 Task: Toggle the experimental feature "Live heap profile".
Action: Mouse moved to (957, 25)
Screenshot: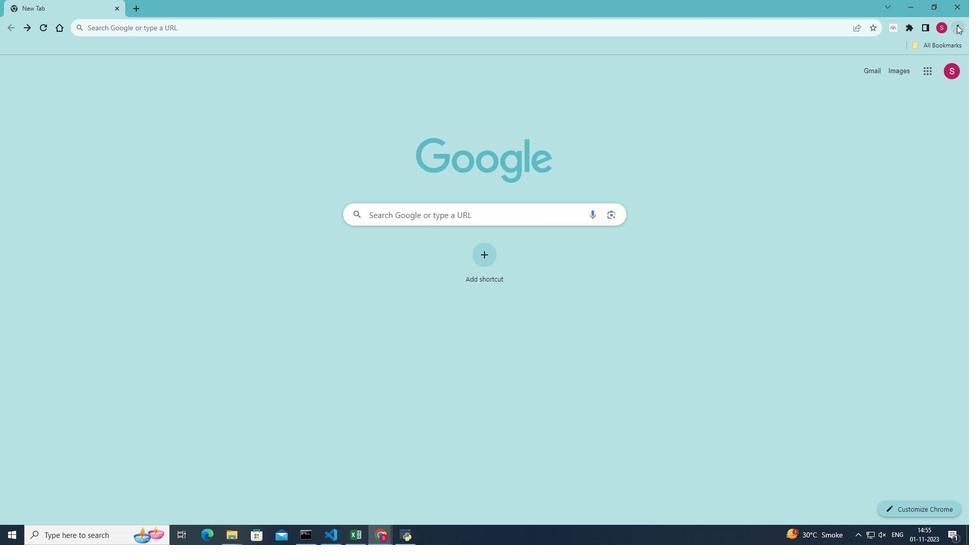 
Action: Mouse pressed left at (957, 25)
Screenshot: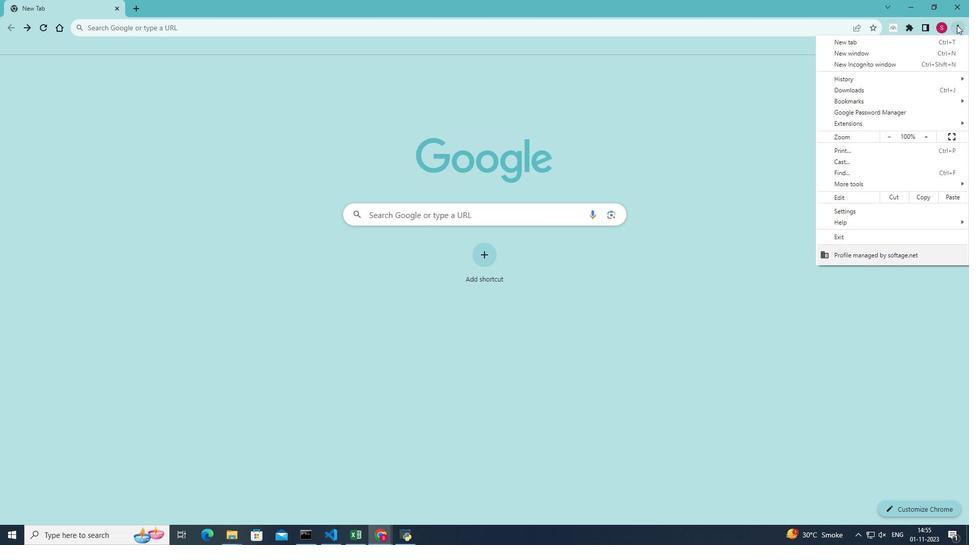 
Action: Mouse moved to (848, 183)
Screenshot: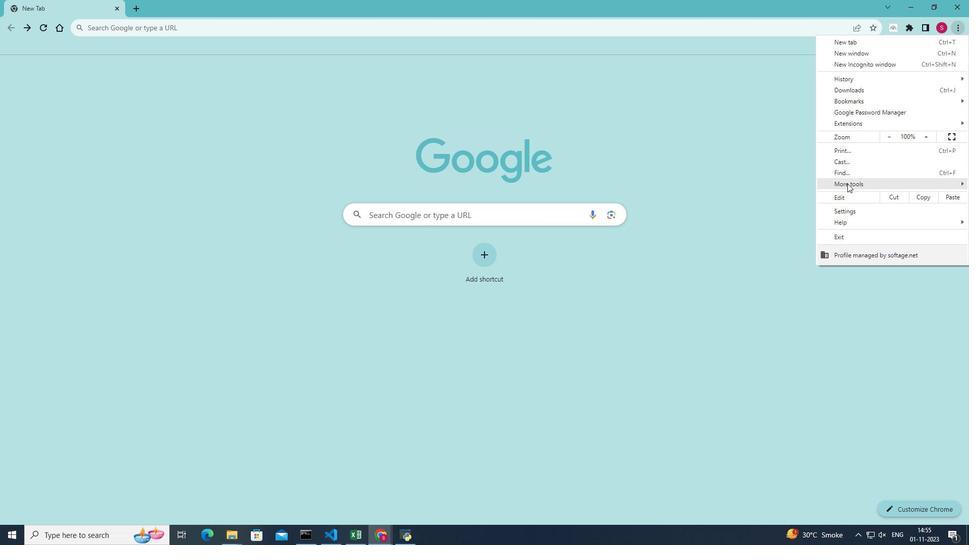 
Action: Mouse pressed left at (848, 183)
Screenshot: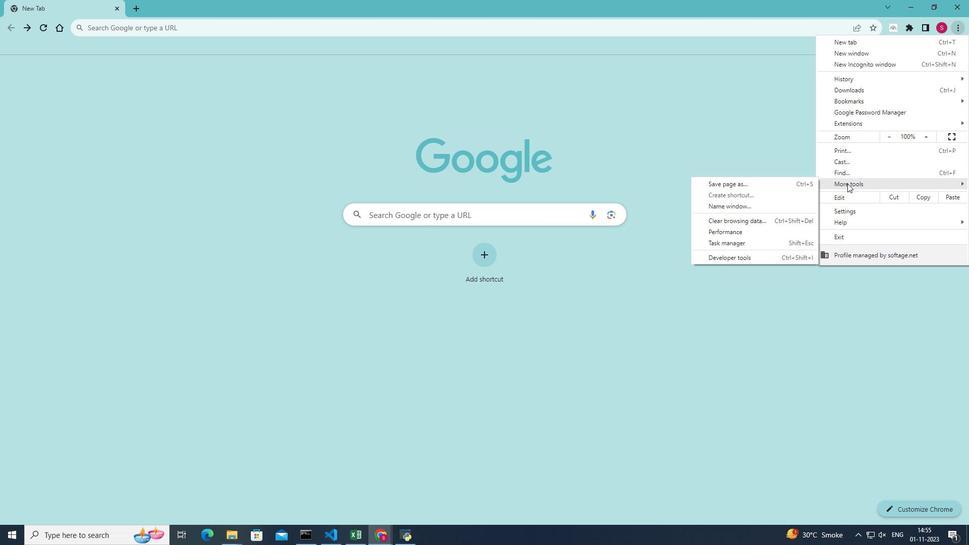
Action: Mouse moved to (778, 262)
Screenshot: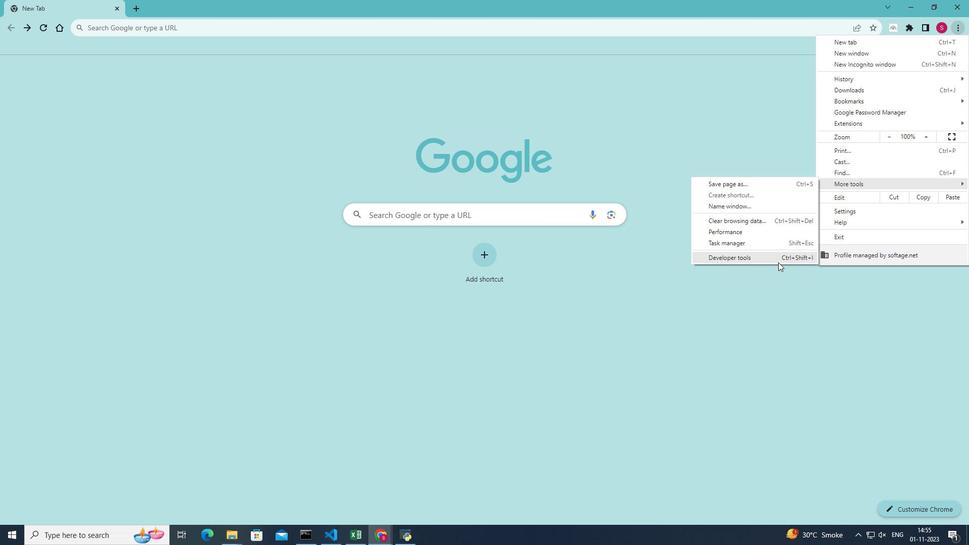 
Action: Mouse pressed left at (778, 262)
Screenshot: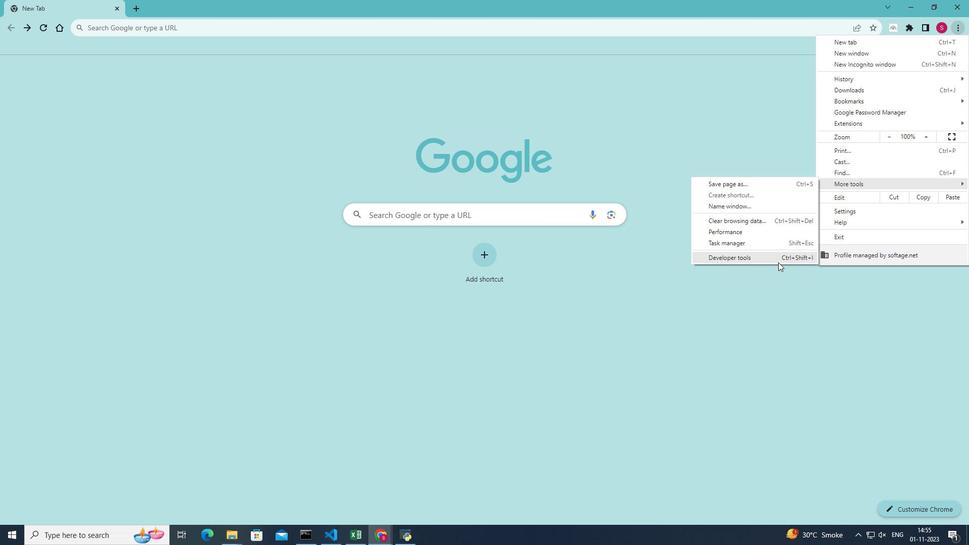 
Action: Mouse moved to (926, 59)
Screenshot: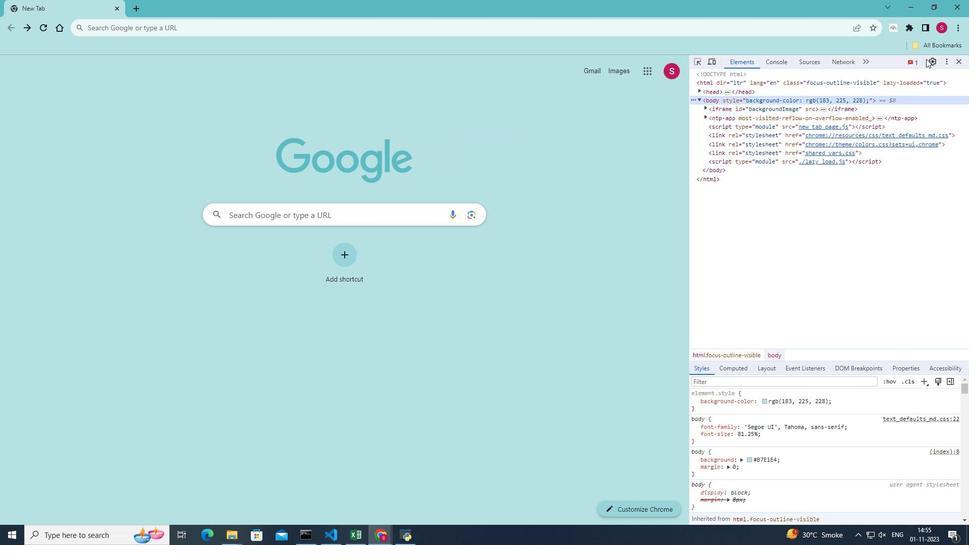 
Action: Mouse pressed left at (926, 59)
Screenshot: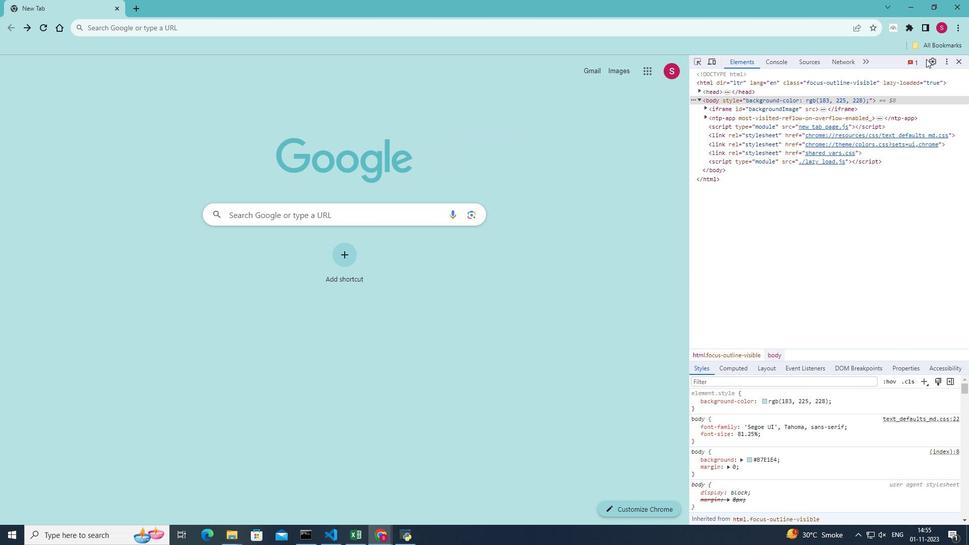 
Action: Mouse moved to (719, 110)
Screenshot: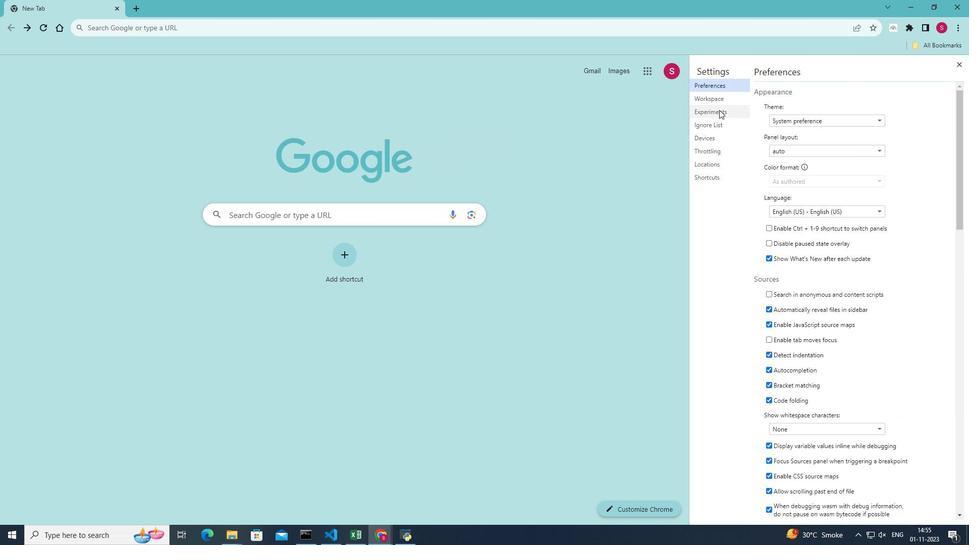 
Action: Mouse pressed left at (719, 110)
Screenshot: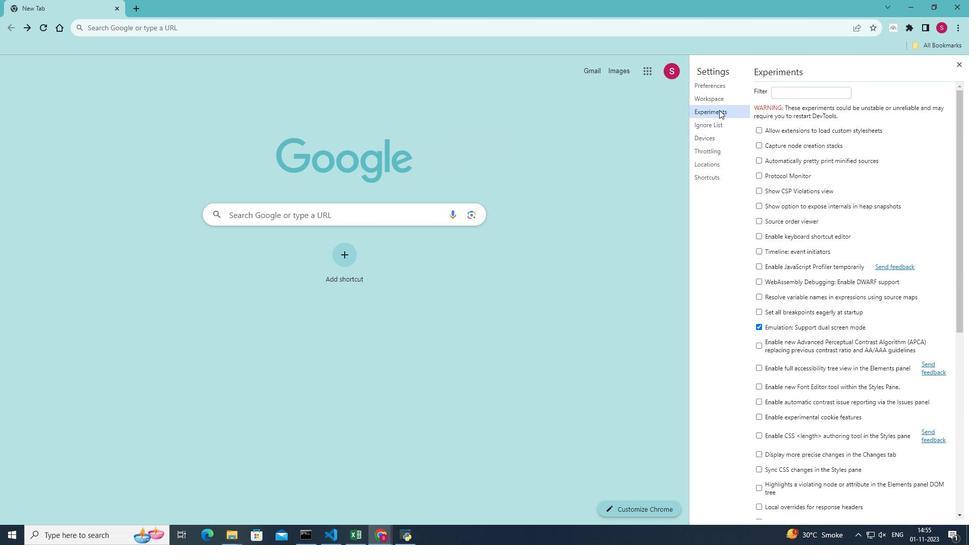 
Action: Mouse moved to (827, 286)
Screenshot: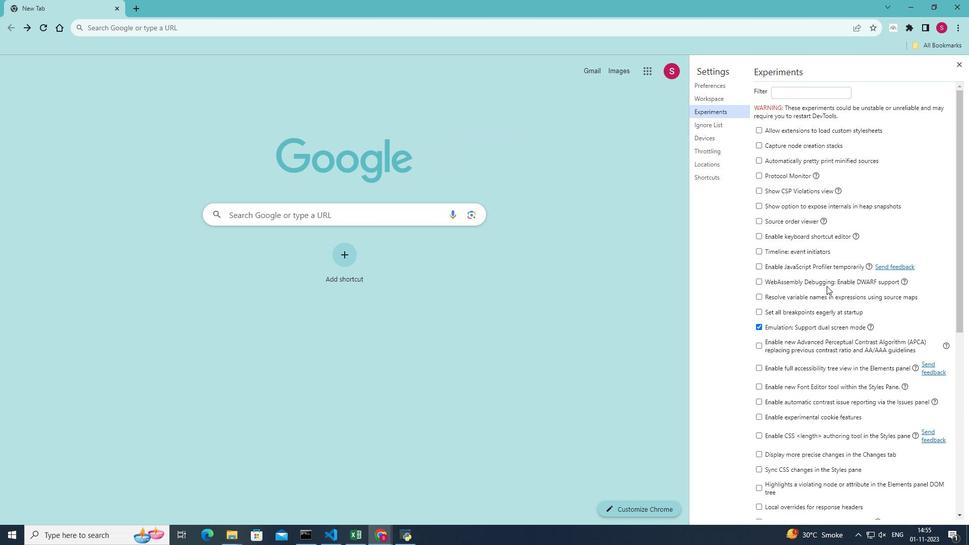 
Action: Mouse scrolled (827, 285) with delta (0, 0)
Screenshot: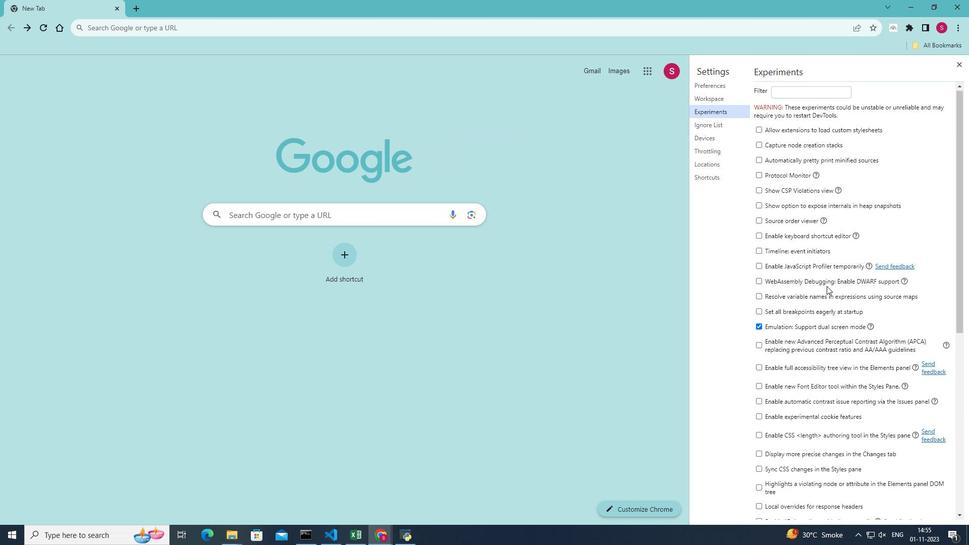 
Action: Mouse scrolled (827, 285) with delta (0, 0)
Screenshot: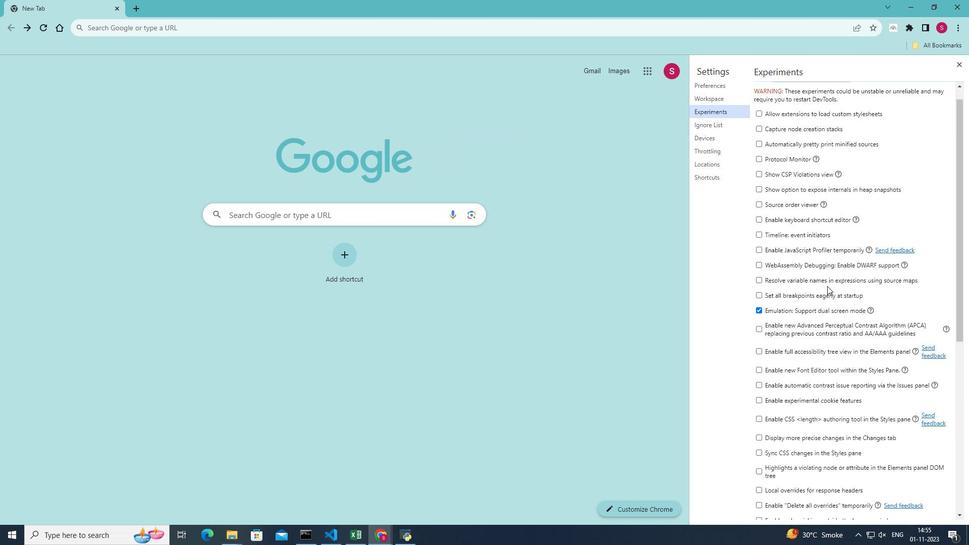 
Action: Mouse scrolled (827, 285) with delta (0, 0)
Screenshot: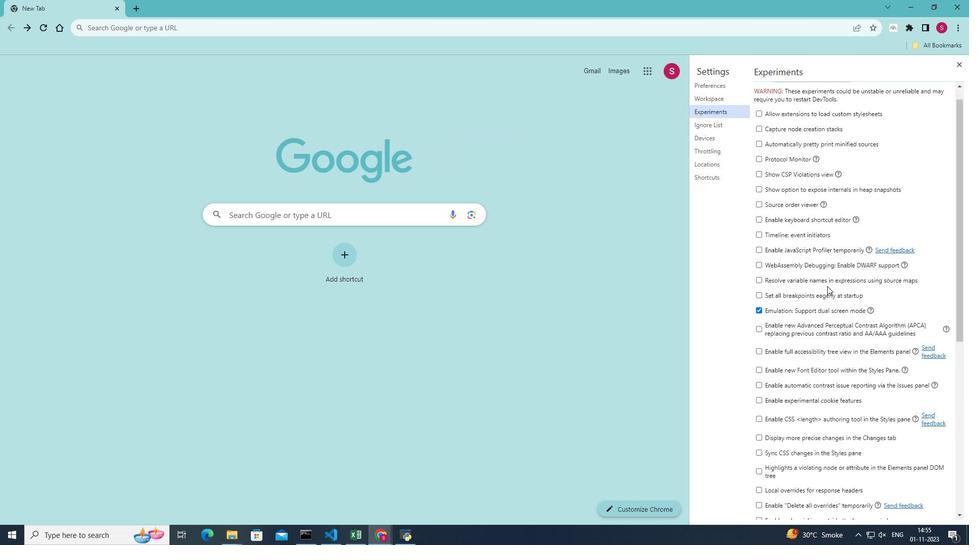 
Action: Mouse moved to (832, 313)
Screenshot: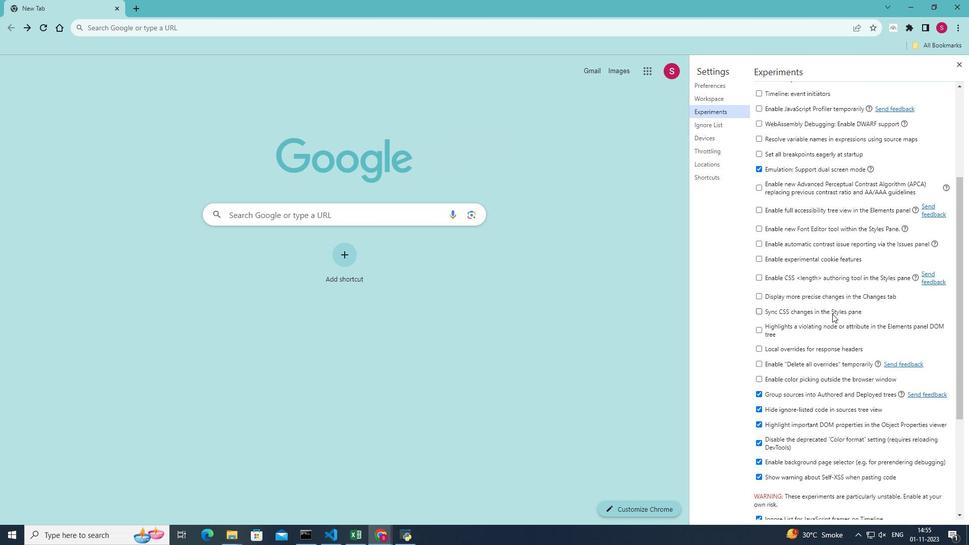 
Action: Mouse scrolled (832, 313) with delta (0, 0)
Screenshot: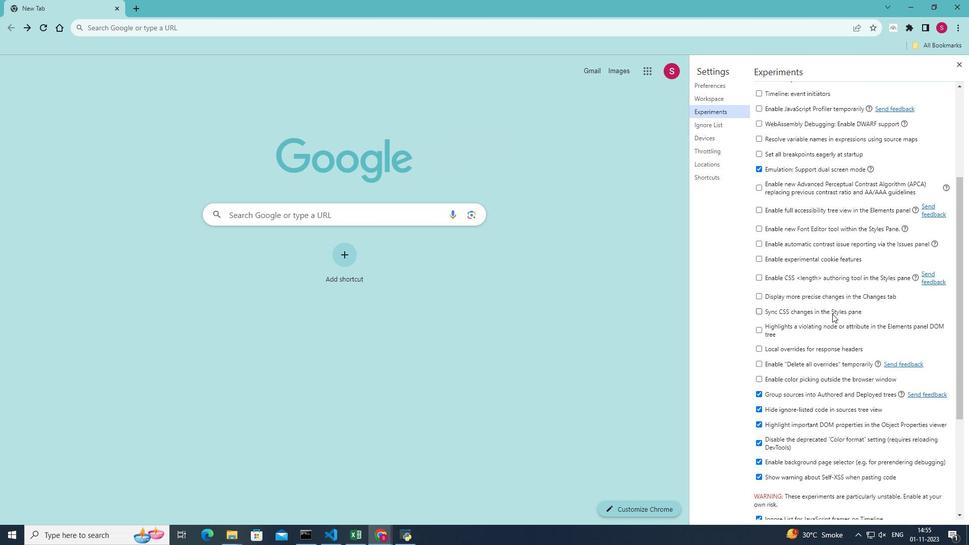 
Action: Mouse moved to (832, 314)
Screenshot: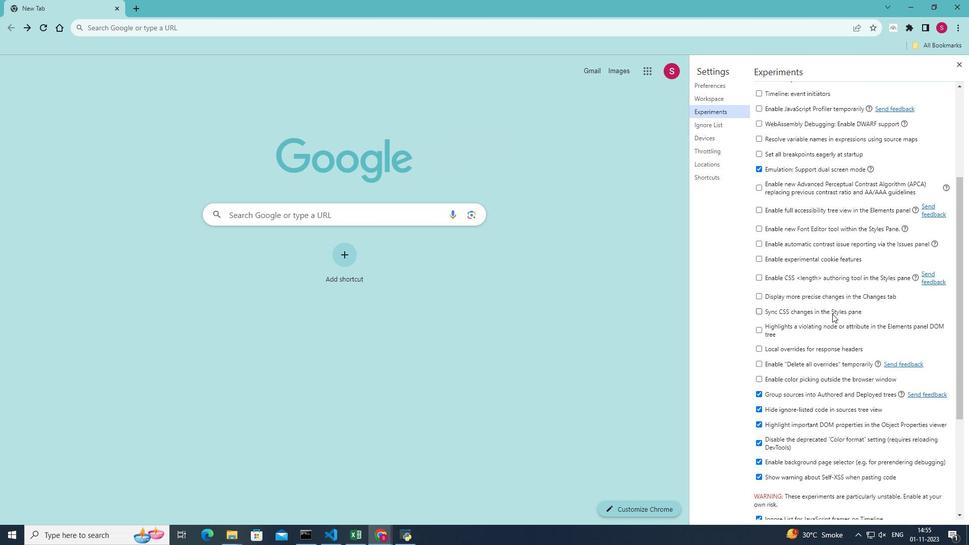 
Action: Mouse scrolled (832, 313) with delta (0, 0)
Screenshot: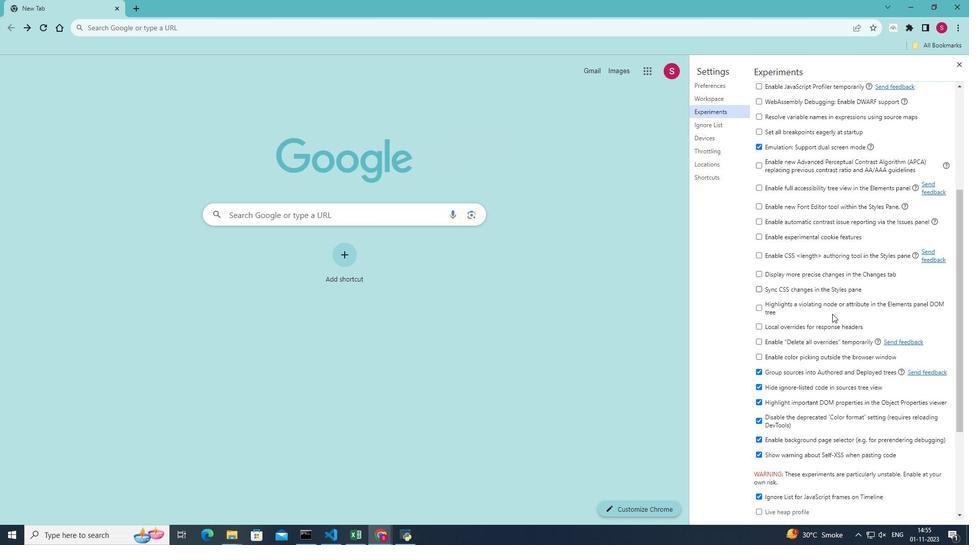 
Action: Mouse scrolled (832, 313) with delta (0, 0)
Screenshot: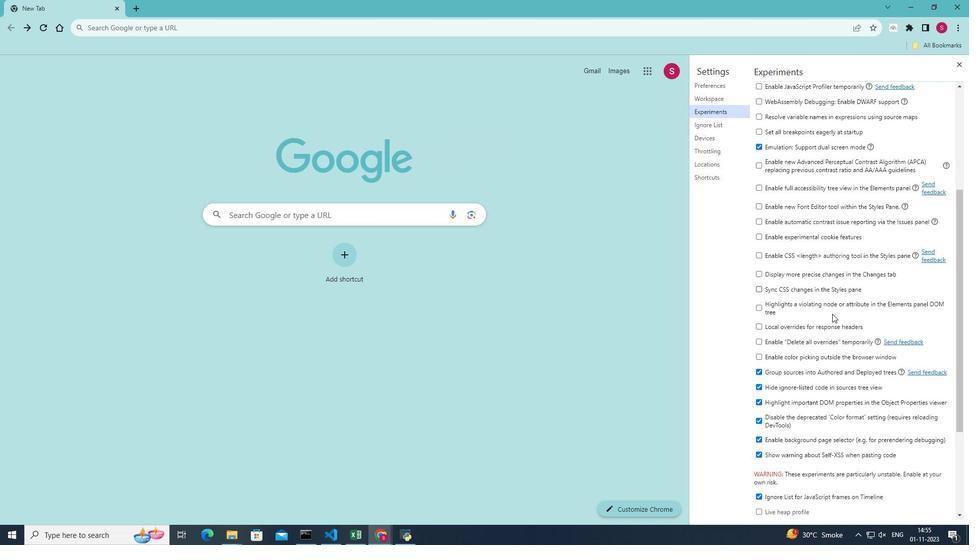 
Action: Mouse scrolled (832, 313) with delta (0, 0)
Screenshot: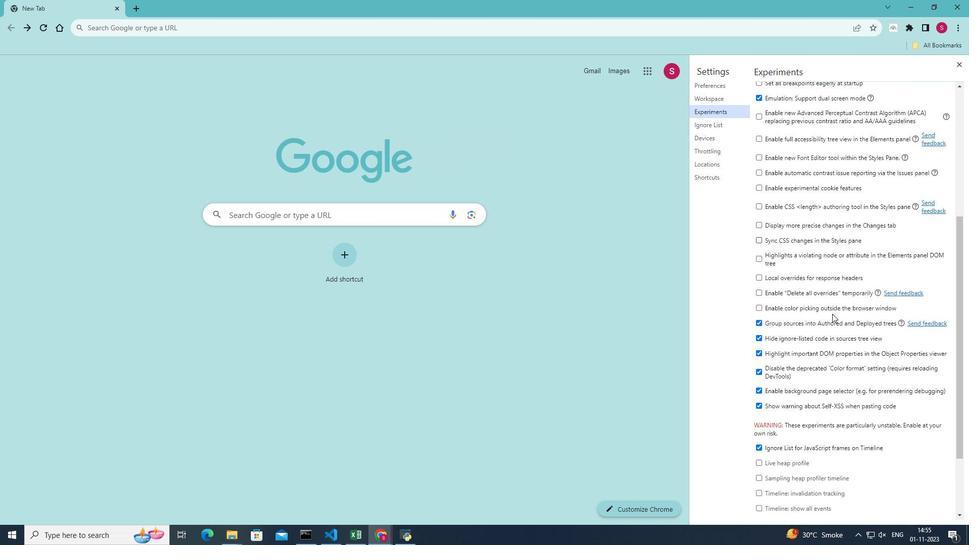 
Action: Mouse moved to (758, 370)
Screenshot: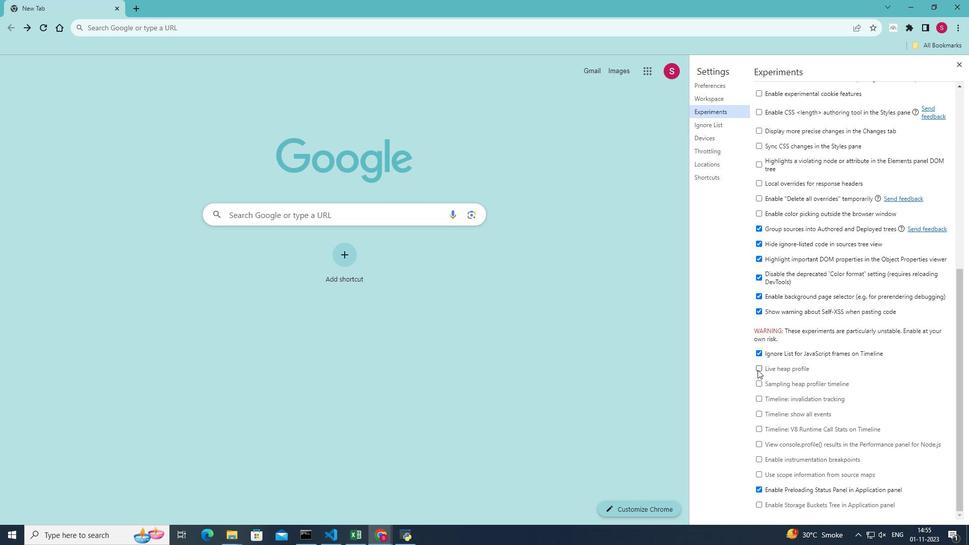 
Action: Mouse pressed left at (758, 370)
Screenshot: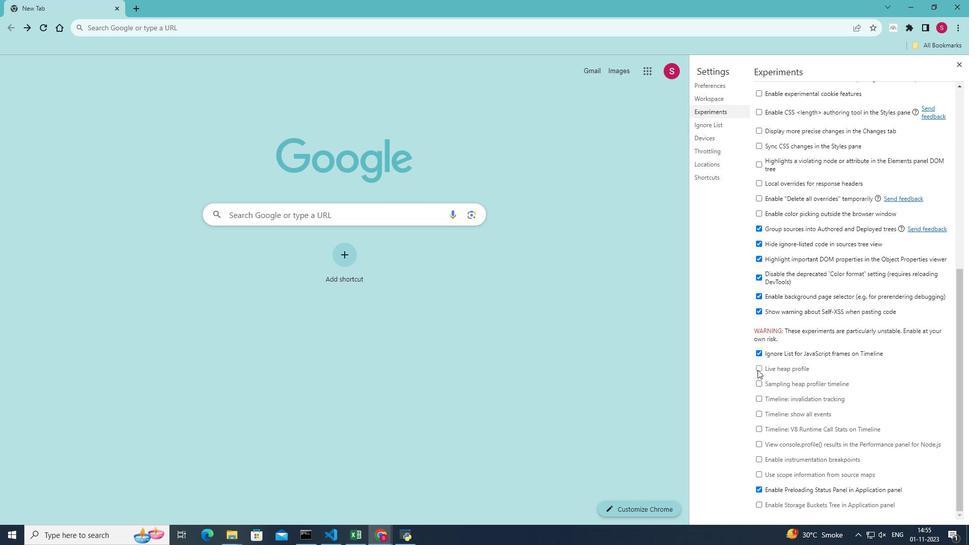 
Action: Mouse moved to (906, 336)
Screenshot: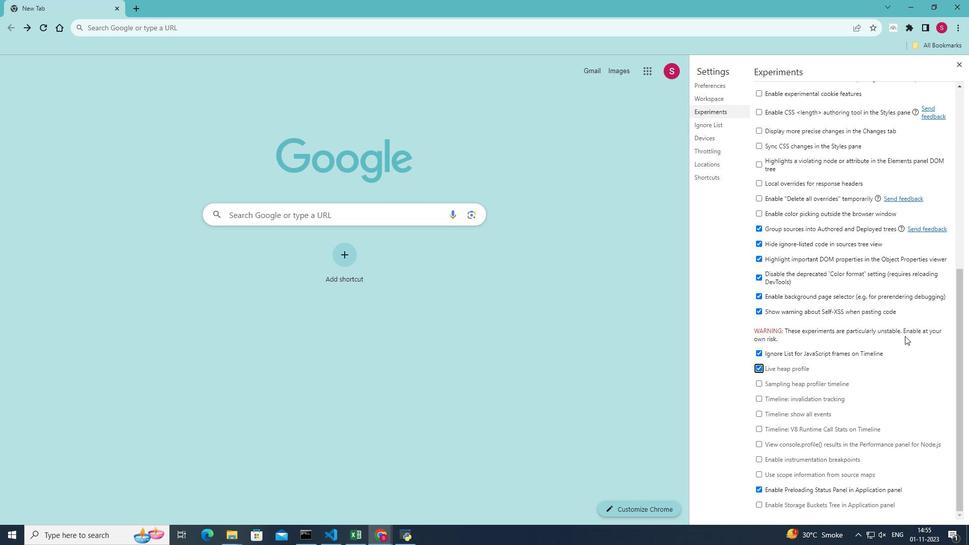 
